 Task: Calculate the volume of the intersection between two polyhedra.
Action: Mouse moved to (135, 73)
Screenshot: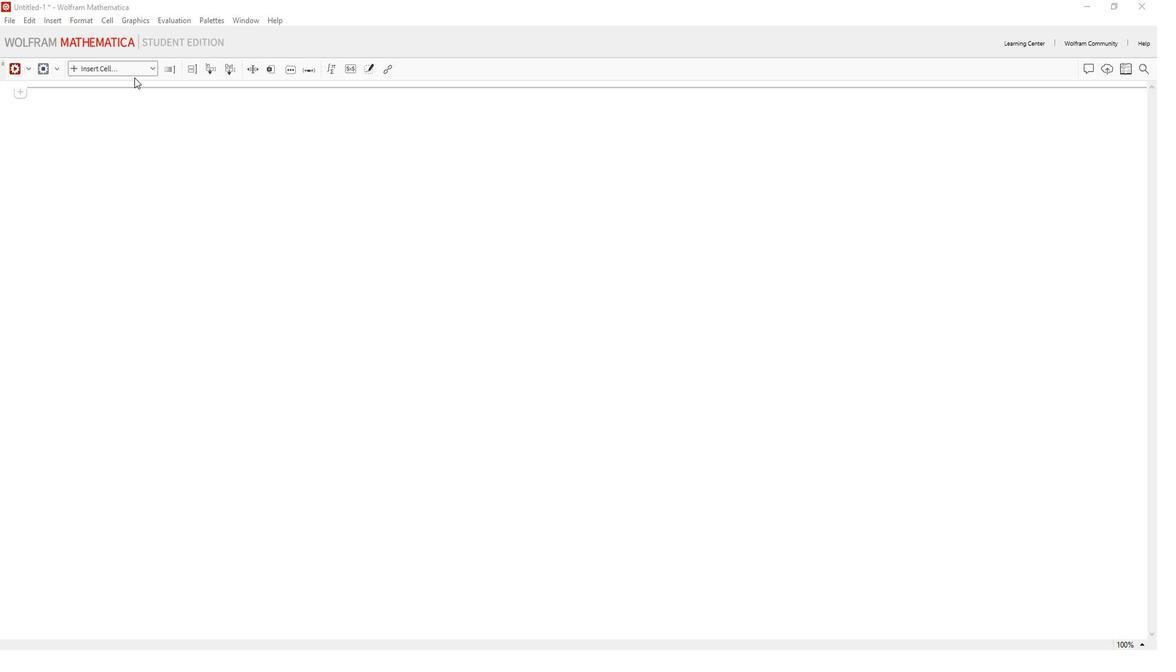 
Action: Mouse pressed left at (135, 73)
Screenshot: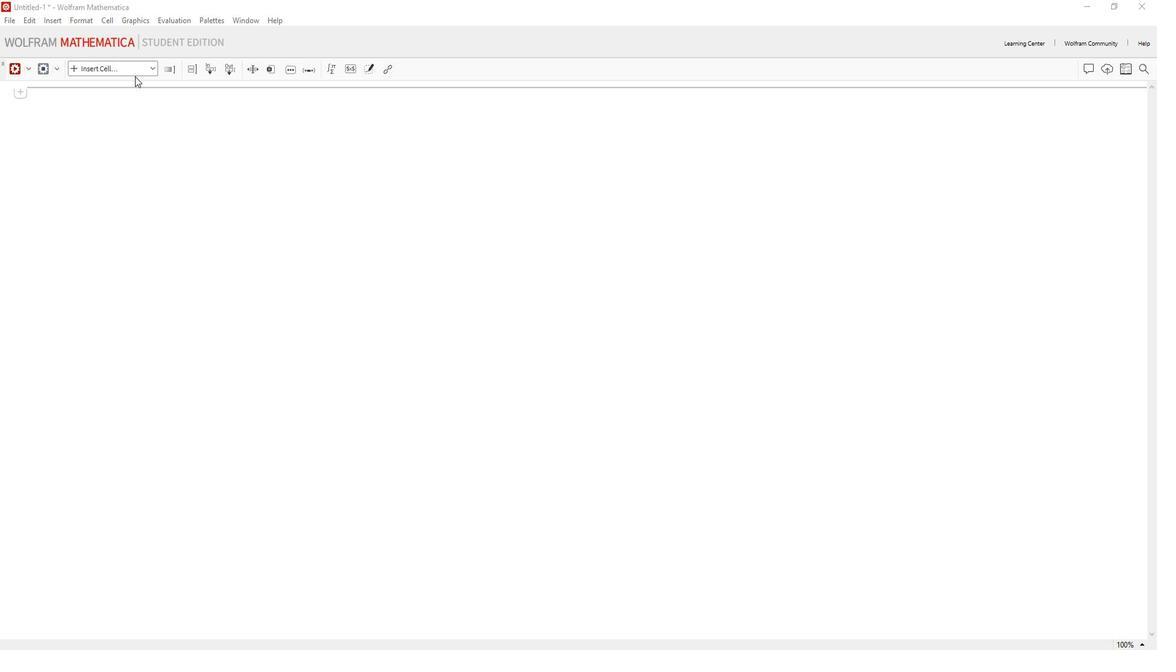 
Action: Mouse moved to (124, 88)
Screenshot: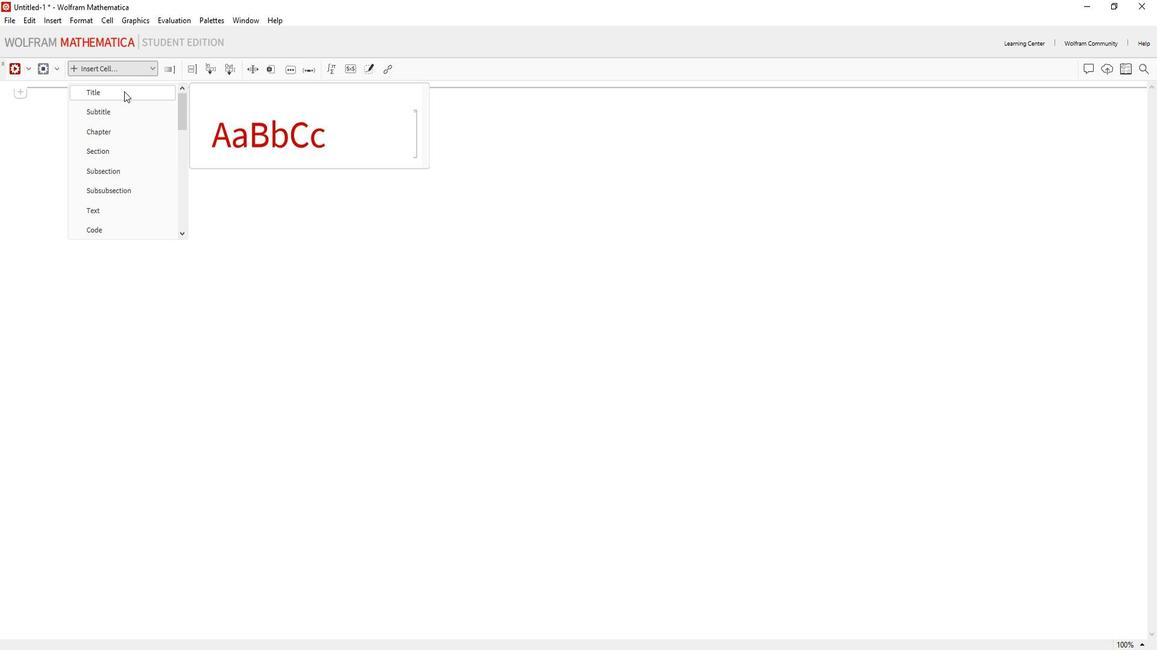 
Action: Mouse pressed left at (124, 88)
Screenshot: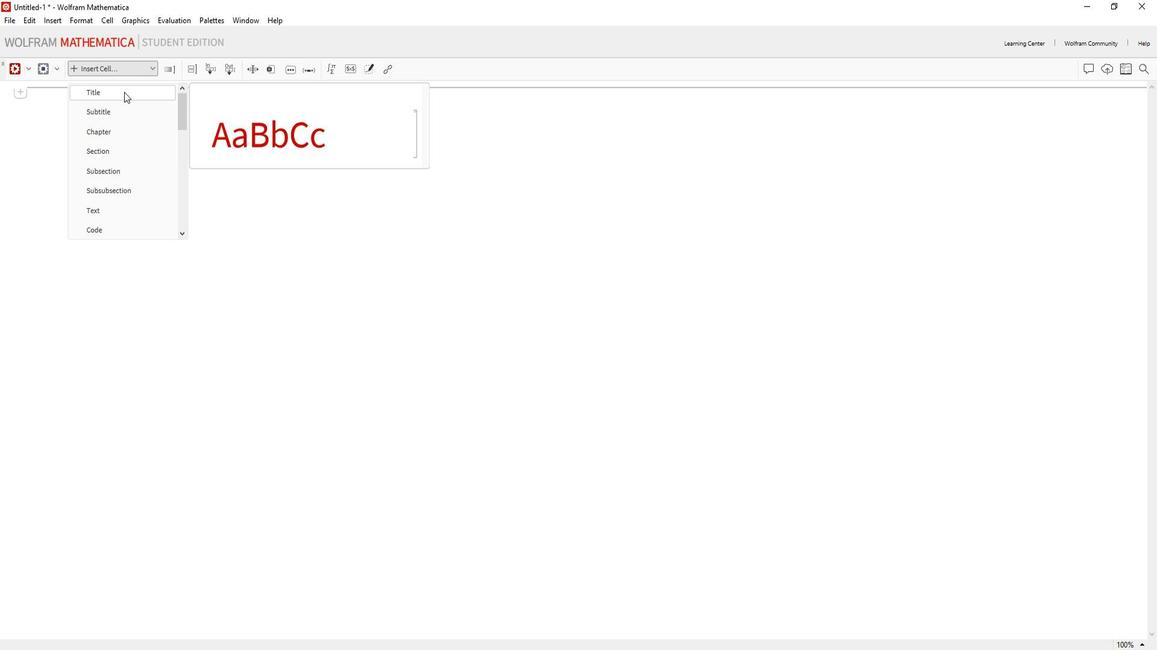
Action: Mouse moved to (120, 92)
Screenshot: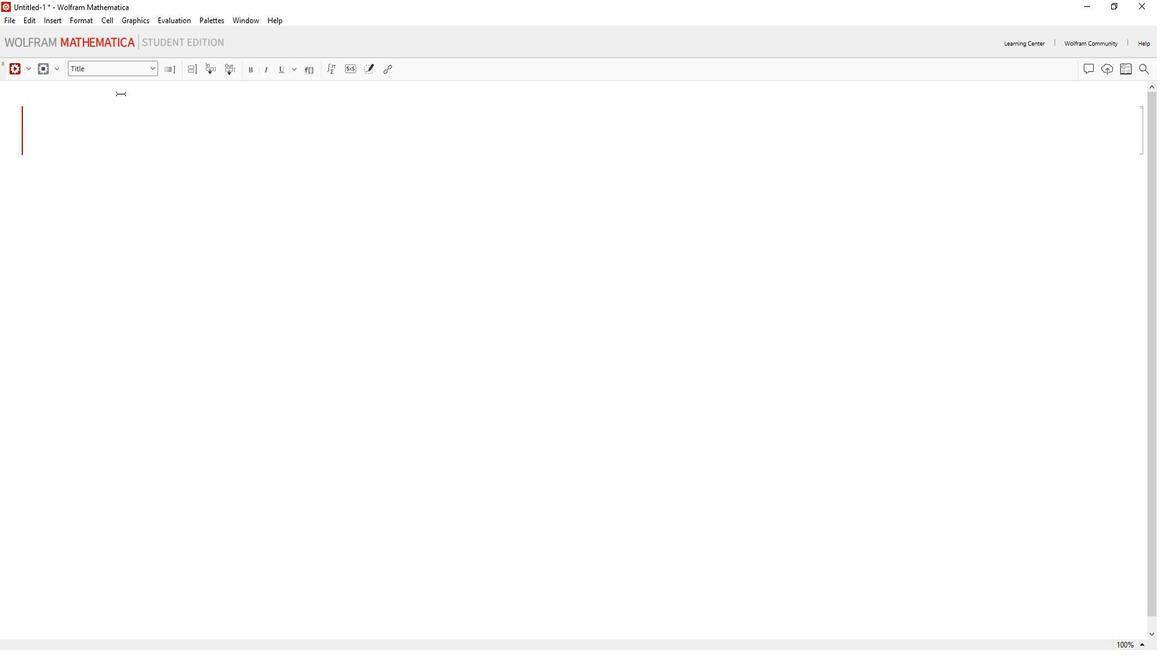 
Action: Key pressed i<Key.caps_lock>N<Key.backspace><Key.backspace><Key.caps_lock>v<Key.caps_lock>OLUME<Key.space>OF<Key.space>THE<Key.space><Key.caps_lock>i<Key.caps_lock>NTERSECTION<Key.space>BETWEEN<Key.space><Key.caps_lock>t<Key.caps_lock>WO<Key.space><Key.caps_lock>p<Key.caps_lock>L<Key.backspace>OLYHEDRA
Screenshot: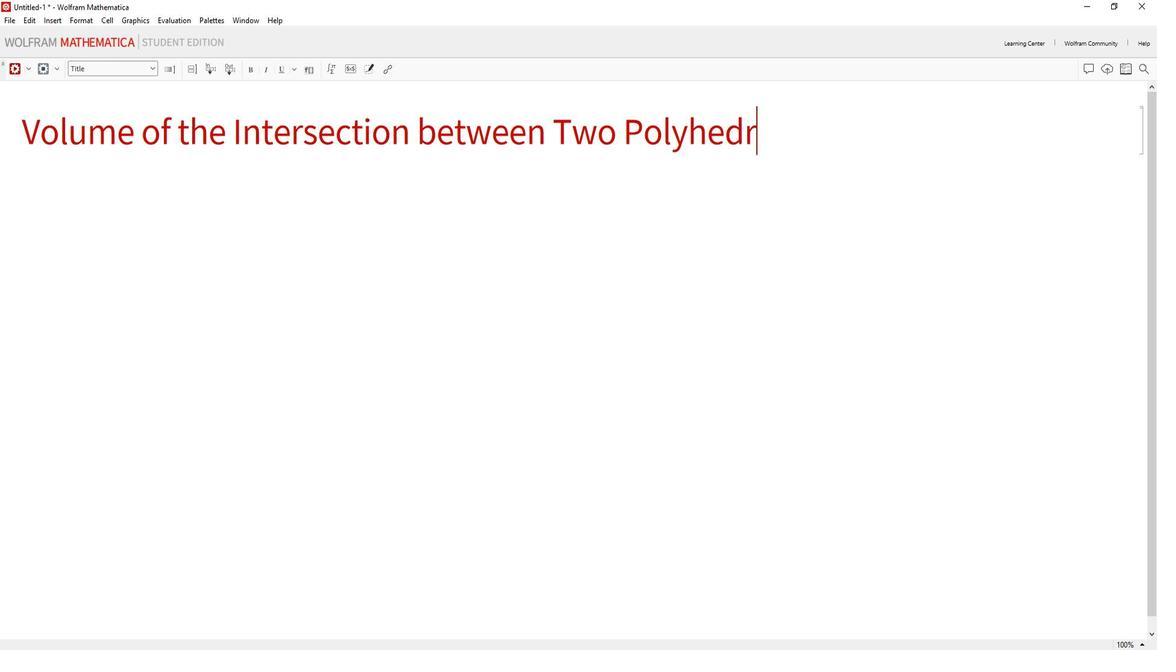 
Action: Mouse moved to (188, 207)
Screenshot: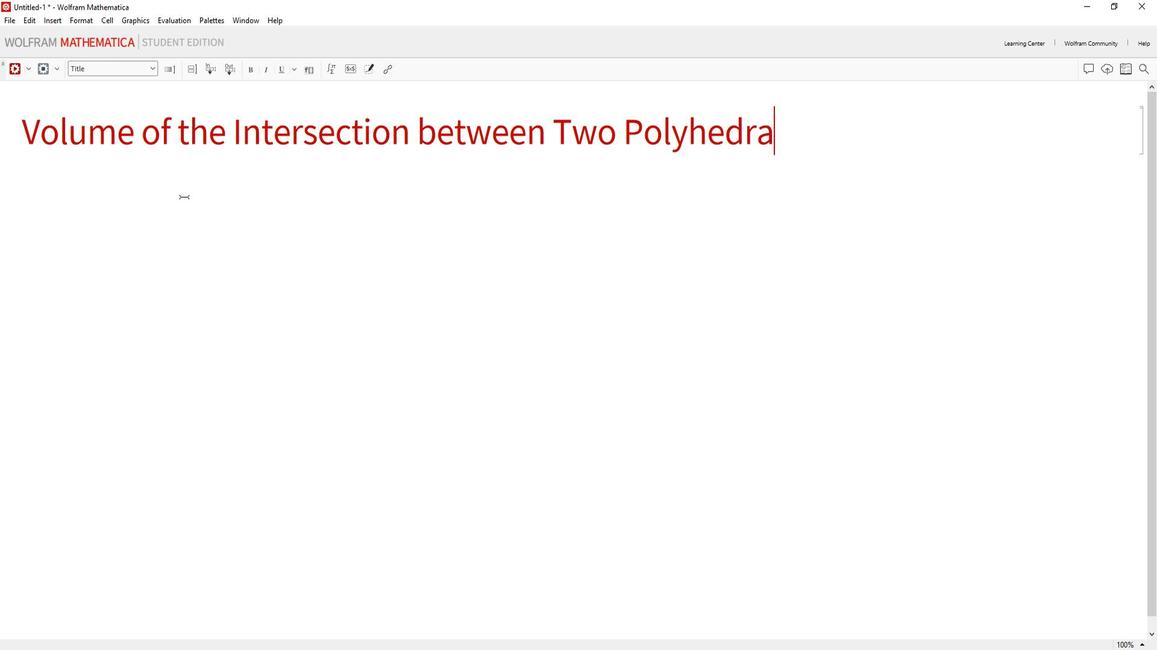 
Action: Mouse pressed left at (188, 207)
Screenshot: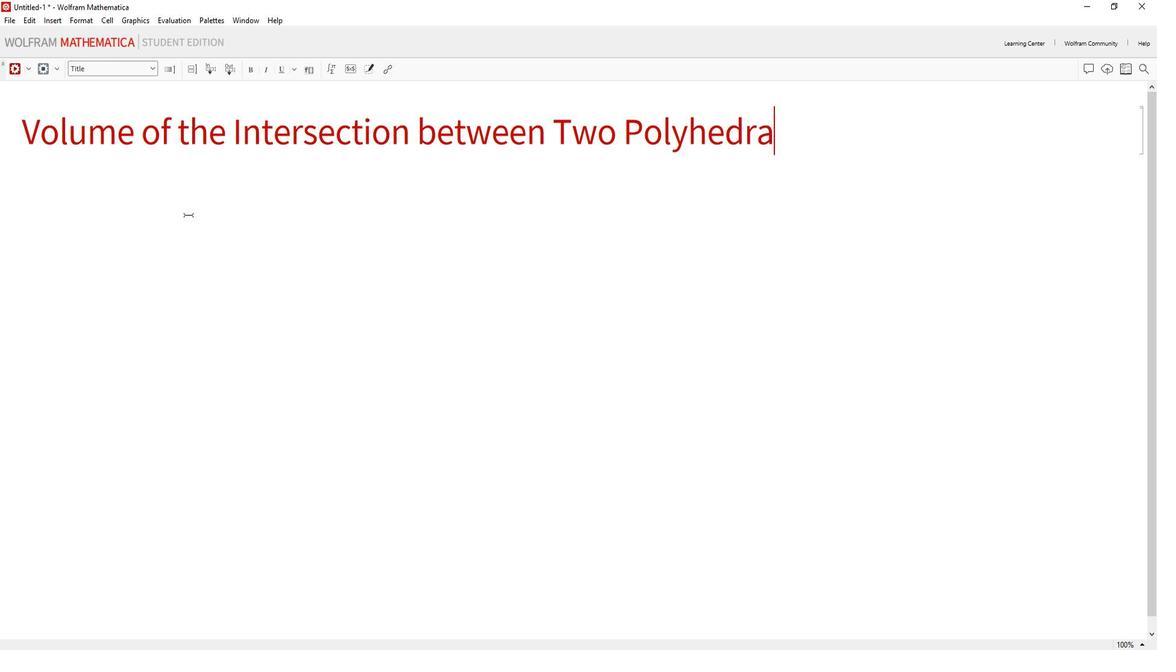 
Action: Mouse moved to (141, 70)
Screenshot: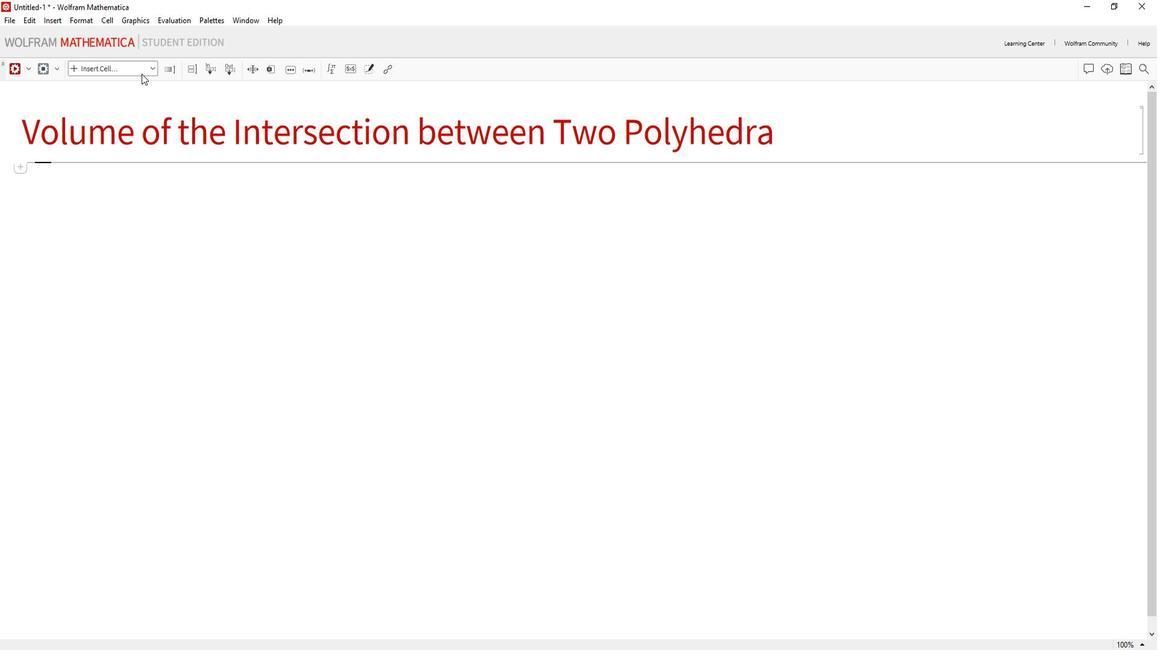 
Action: Mouse pressed left at (141, 70)
Screenshot: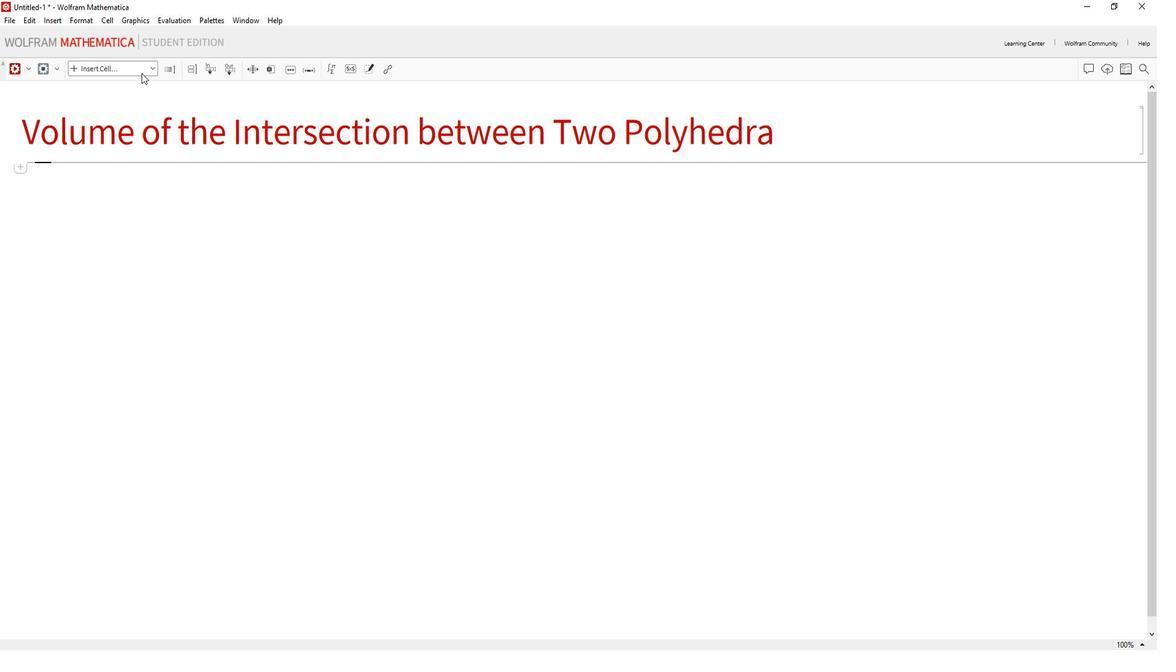 
Action: Mouse moved to (132, 223)
Screenshot: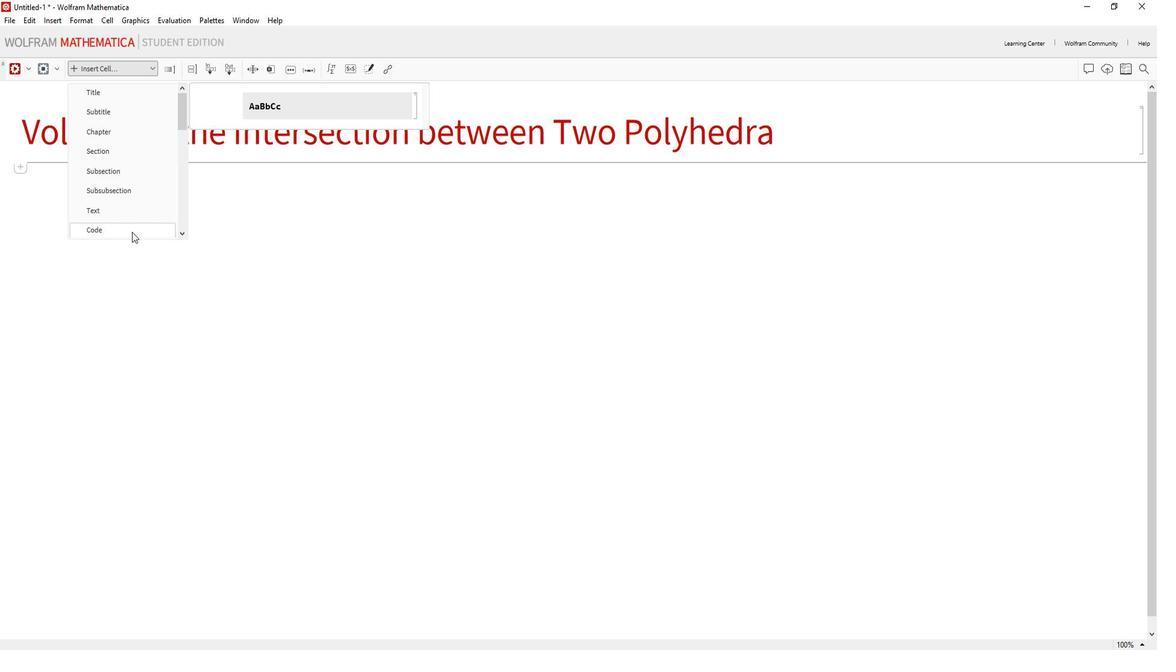 
Action: Mouse pressed left at (132, 223)
Screenshot: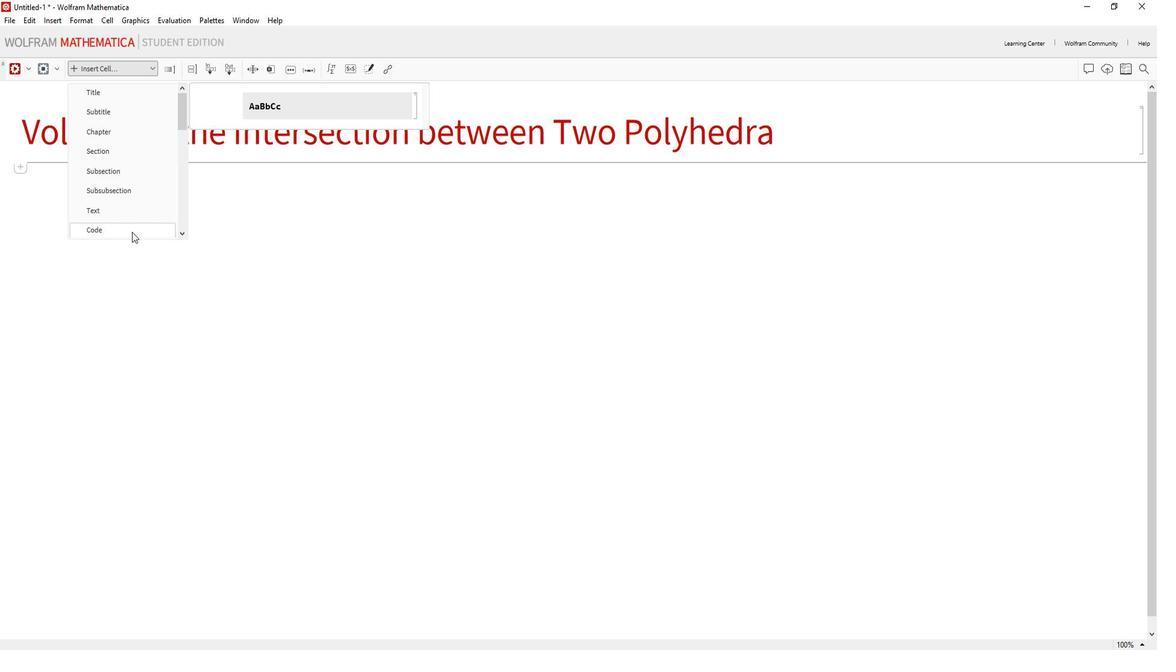 
Action: Mouse moved to (132, 224)
Screenshot: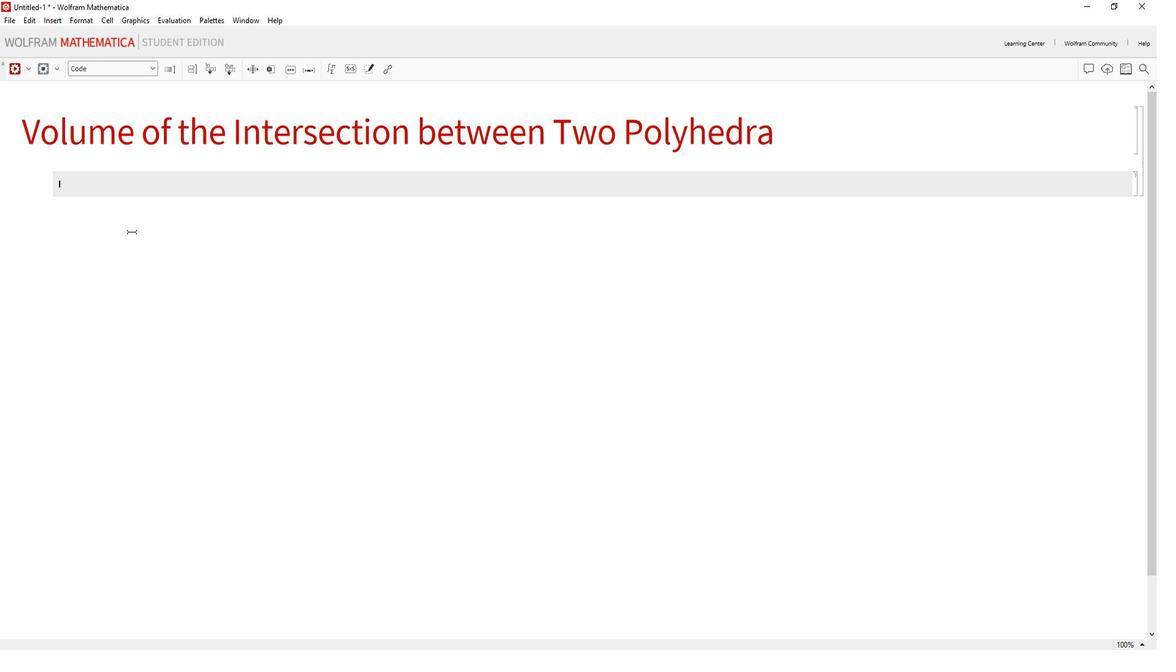 
Action: Key pressed POLY1<Key.space>=<Key.space><Key.caps_lock>p<Key.caps_lock>OLYHEDRON<Key.caps_lock>d<Key.caps_lock>ATA[<Key.shift_r>"<Key.caps_lock>c<Key.caps_lock>UBE<Key.right>,<Key.space><Key.shift_r>"<Key.caps_lock>r<Key.caps_lock>EGION<Key.right><Key.right>;<Key.enter>POLY2<Key.space>=<Key.space><Key.caps_lock>p<Key.caps_lock>OLYHEDRON<Key.caps_lock>d<Key.caps_lock>ATA[<Key.shift_r>"<Key.caps_lock>t<Key.caps_lock>ETRAHEDRON<Key.right>,<Key.space><Key.shift_r>"<Key.caps_lock>r<Key.caps_lock>EGION<Key.right><Key.right>;<Key.enter>INTERSECTION<Key.space>=<Key.space><Key.caps_lock>r<Key.caps_lock>EGION<Key.caps_lock>i<Key.caps_lock>NTERSECTION[POLY1,<Key.space>POLY2<Key.right>;<Key.enter>VOLUME<Key.space>=<Key.space><Key.caps_lock>r<Key.caps_lock>EGION<Key.caps_lock>m<Key.caps_lock>EASURE[INTERSECTION<Key.right>;<Key.enter><Key.shift_r>{PL<Key.backspace>OLY1,<Key.space>POLY2,<Key.space>INTERSECTION,<Key.space>VOLUME<Key.right>
Screenshot: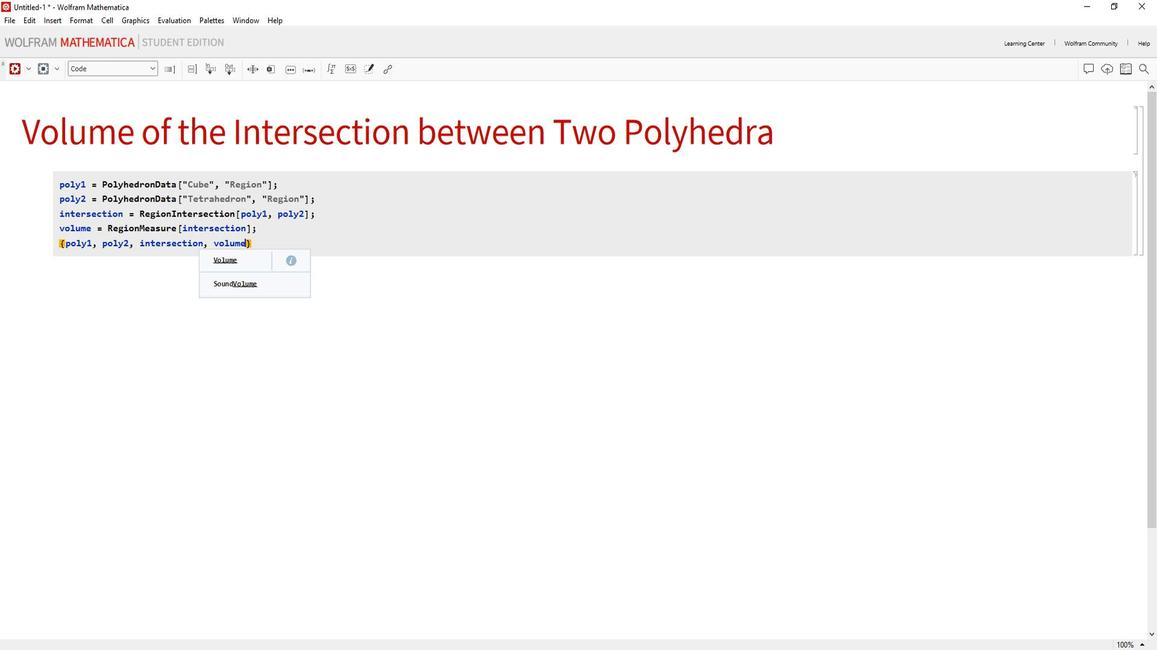 
Action: Mouse moved to (15, 65)
Screenshot: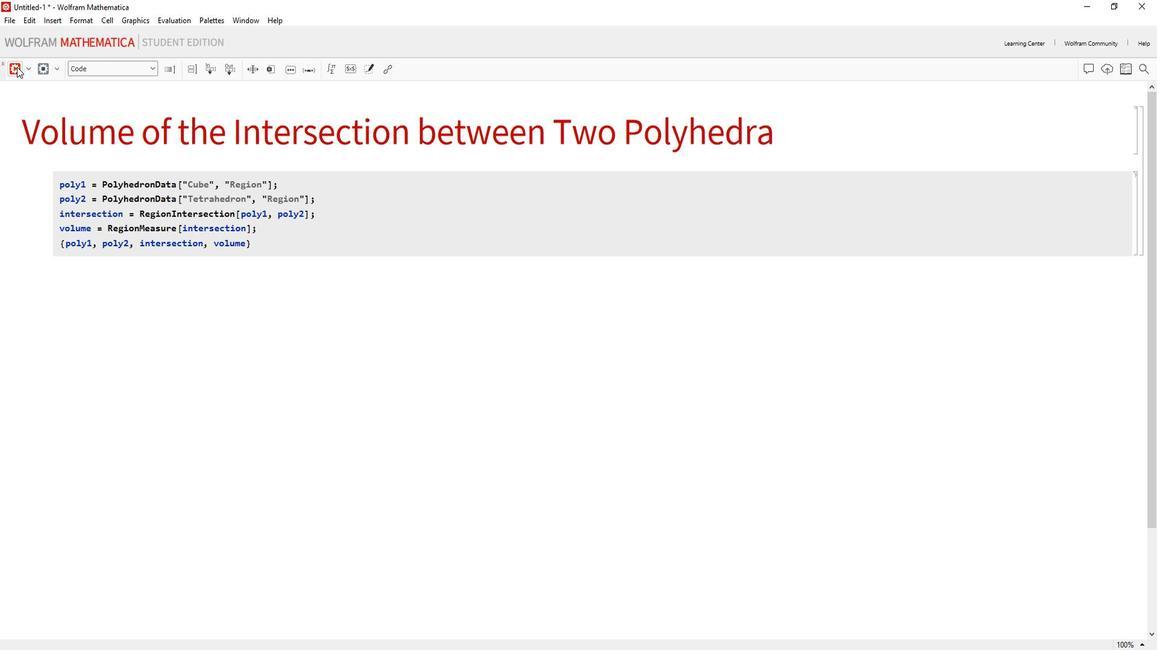 
Action: Mouse pressed left at (15, 65)
Screenshot: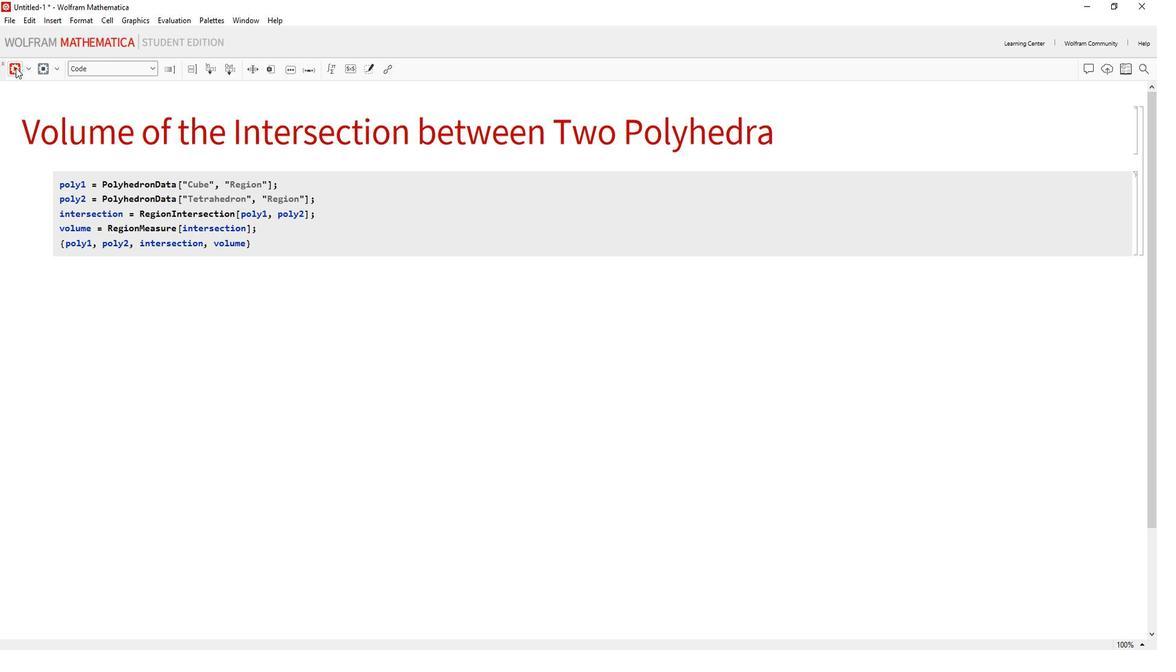 
Action: Mouse moved to (15, 65)
Screenshot: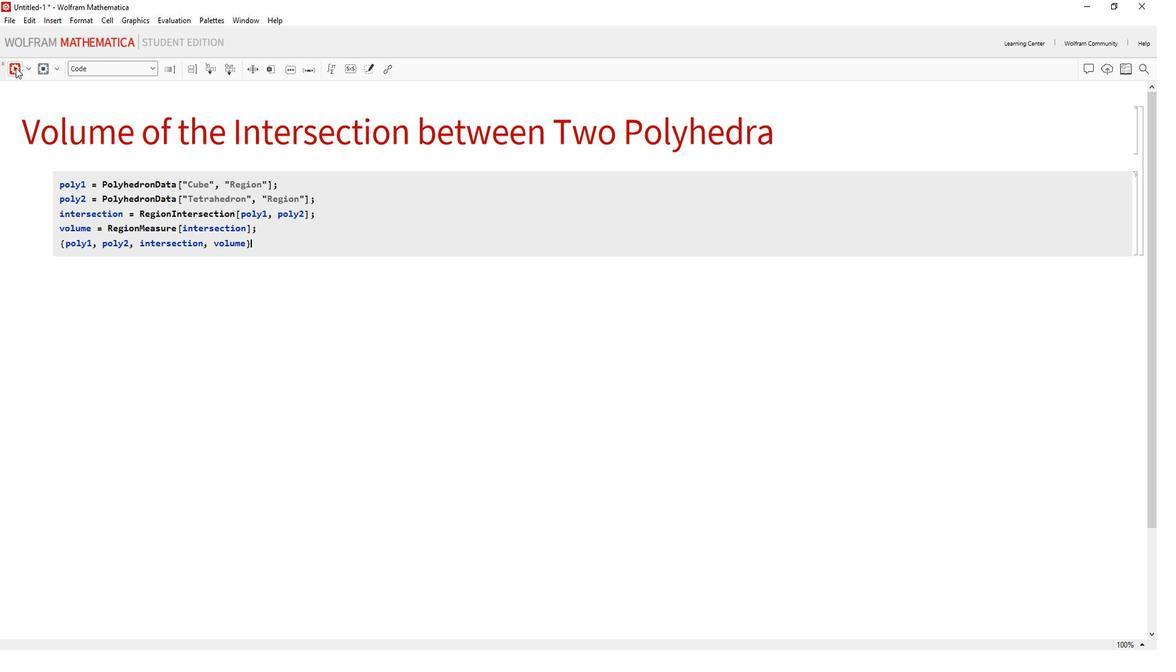 
